 Task: Look for products from Tieman's only.
Action: Mouse moved to (19, 121)
Screenshot: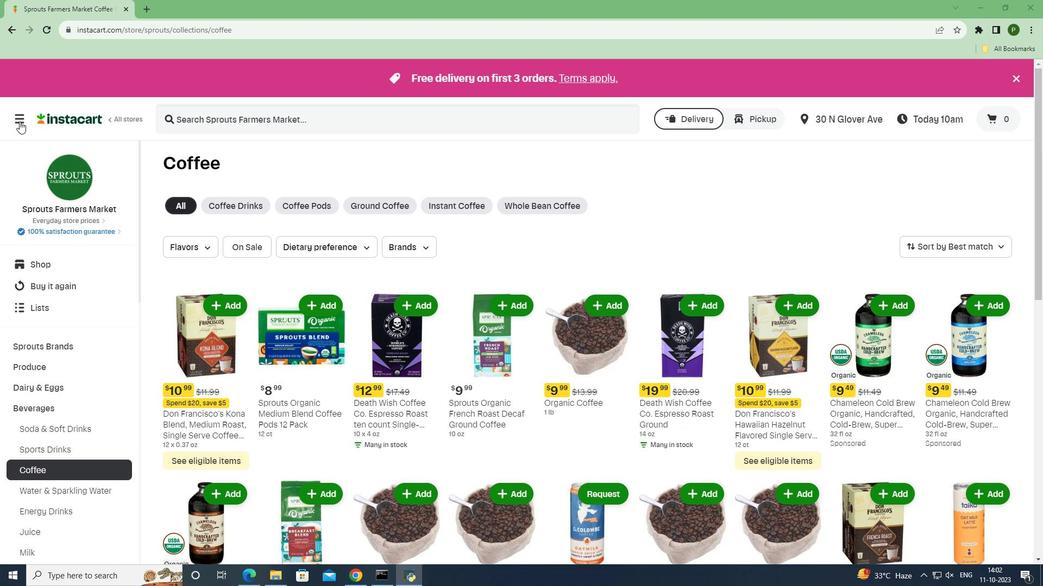 
Action: Mouse pressed left at (19, 121)
Screenshot: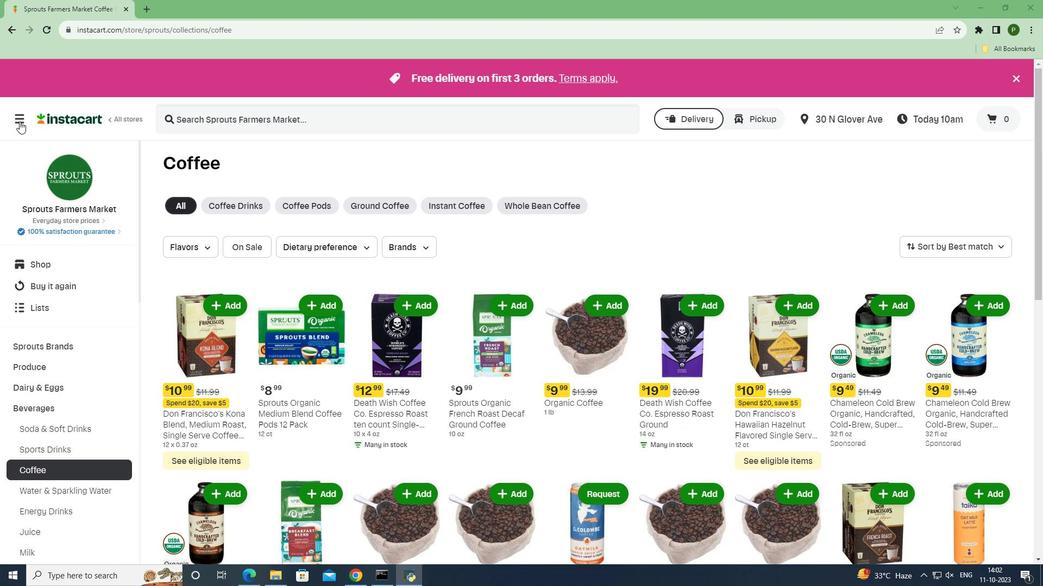 
Action: Mouse moved to (15, 293)
Screenshot: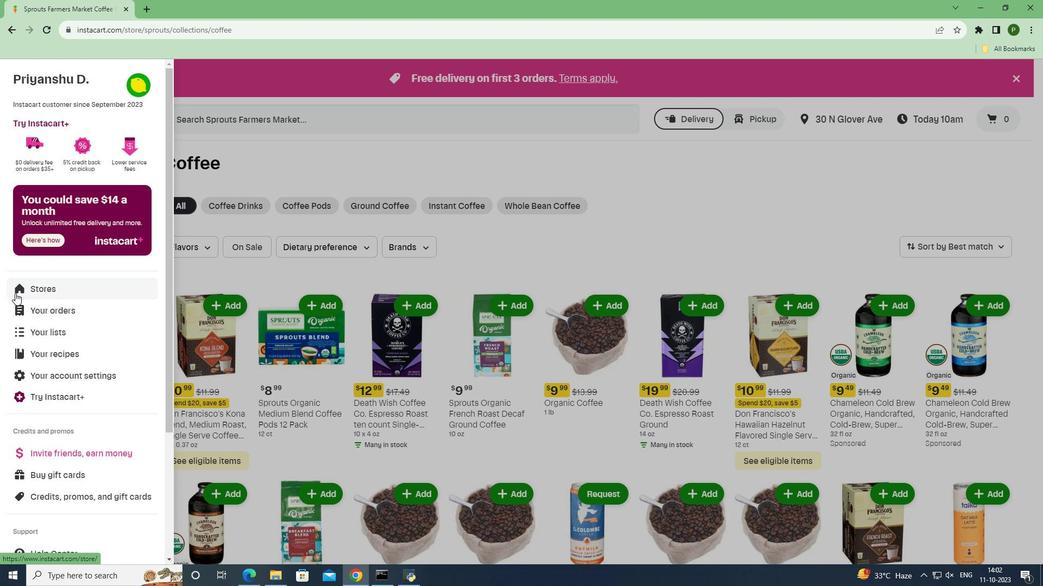 
Action: Mouse pressed left at (15, 293)
Screenshot: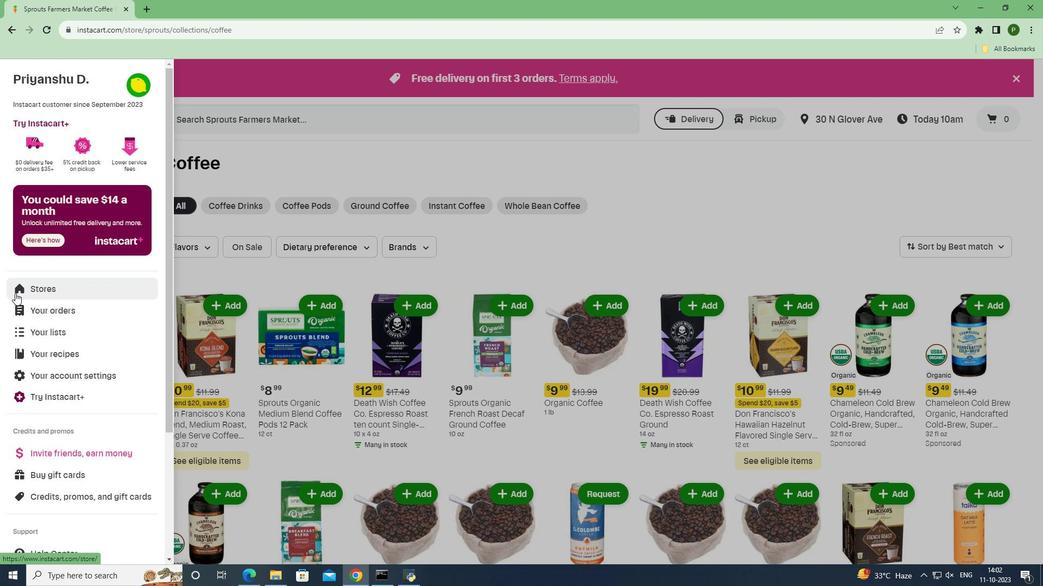 
Action: Mouse moved to (262, 129)
Screenshot: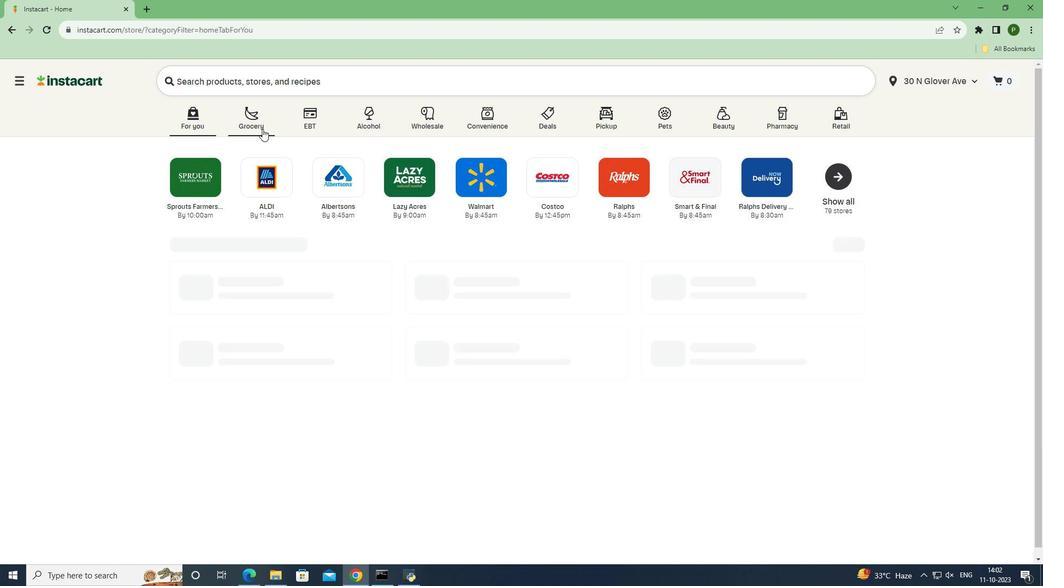 
Action: Mouse pressed left at (262, 129)
Screenshot: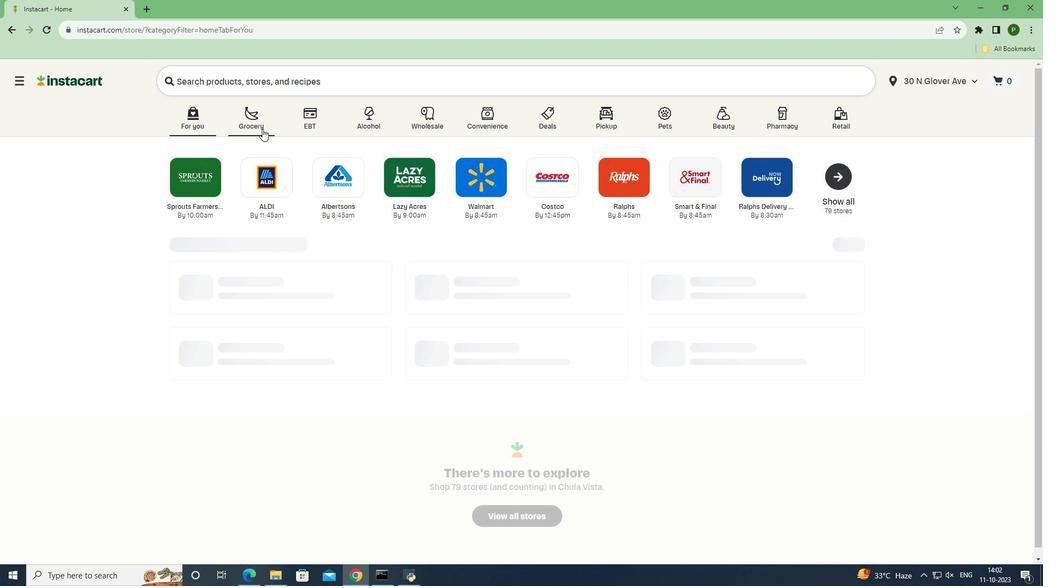 
Action: Mouse moved to (428, 242)
Screenshot: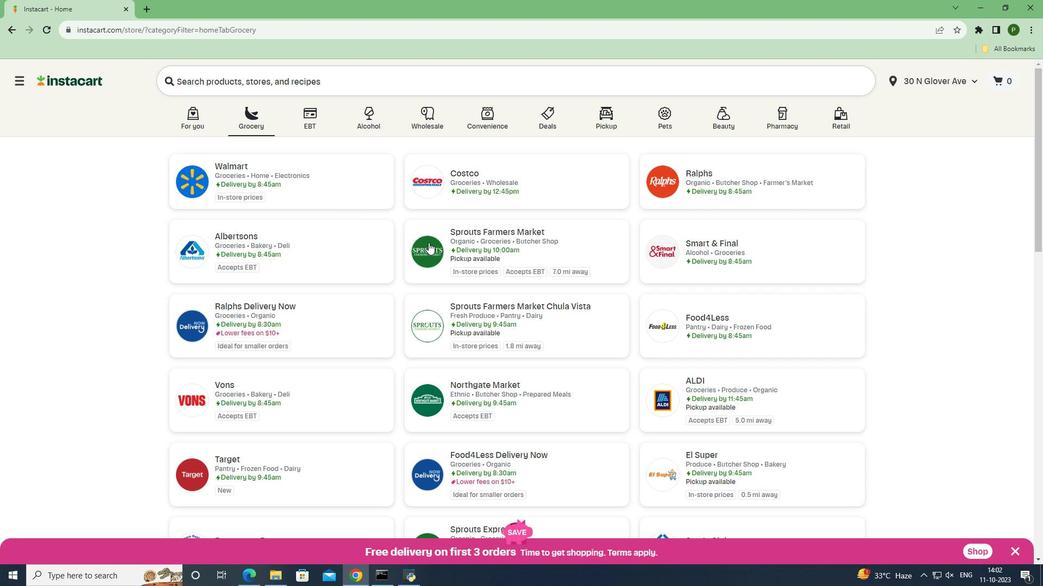 
Action: Mouse pressed left at (428, 242)
Screenshot: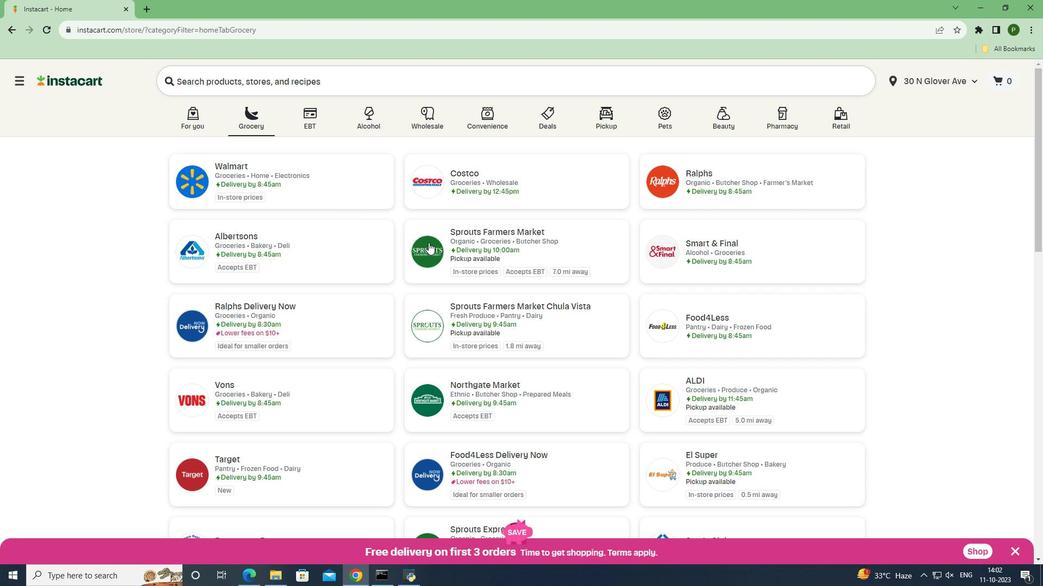 
Action: Mouse moved to (30, 410)
Screenshot: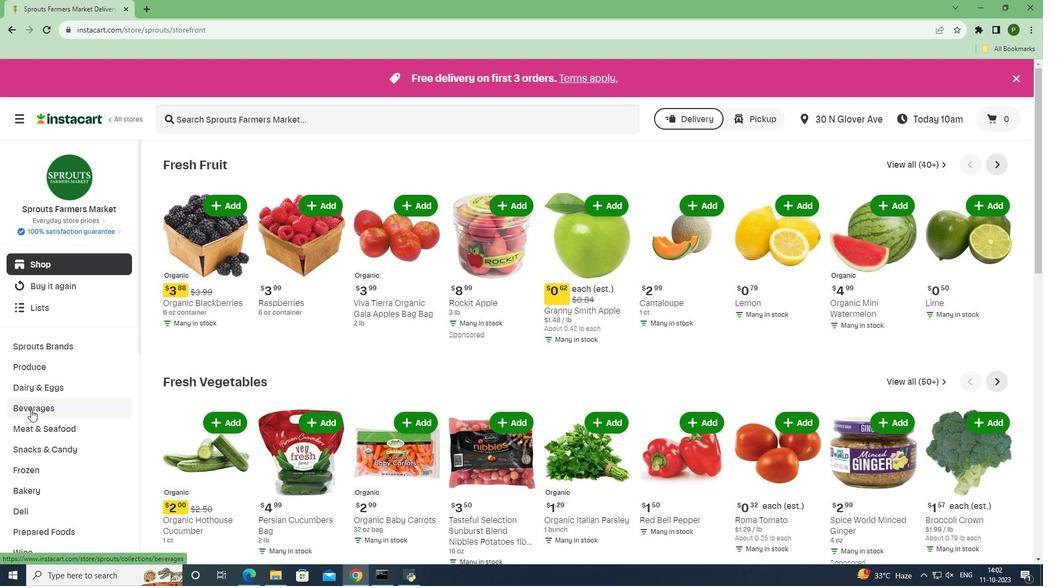 
Action: Mouse pressed left at (30, 410)
Screenshot: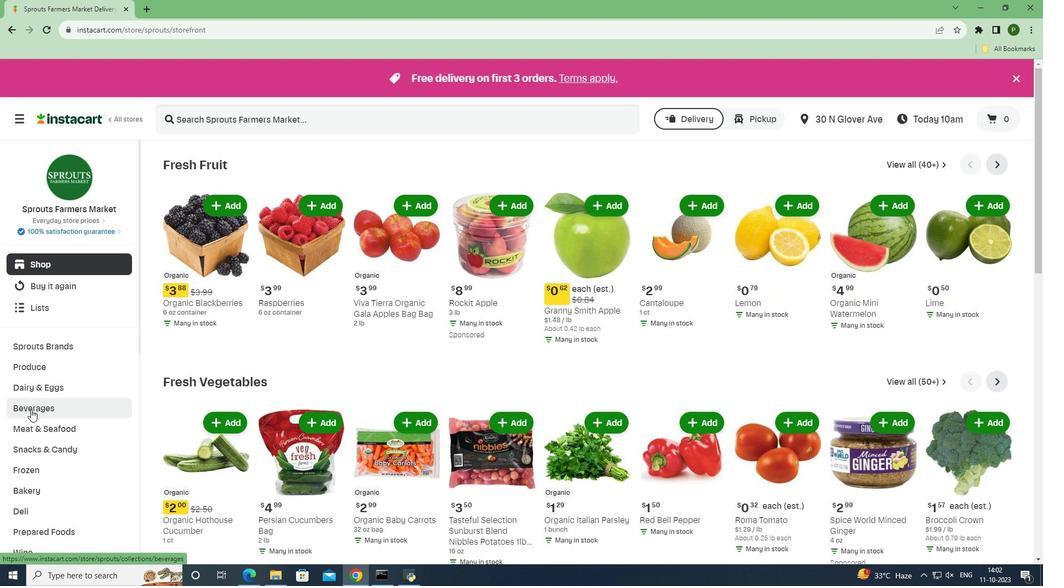 
Action: Mouse moved to (32, 469)
Screenshot: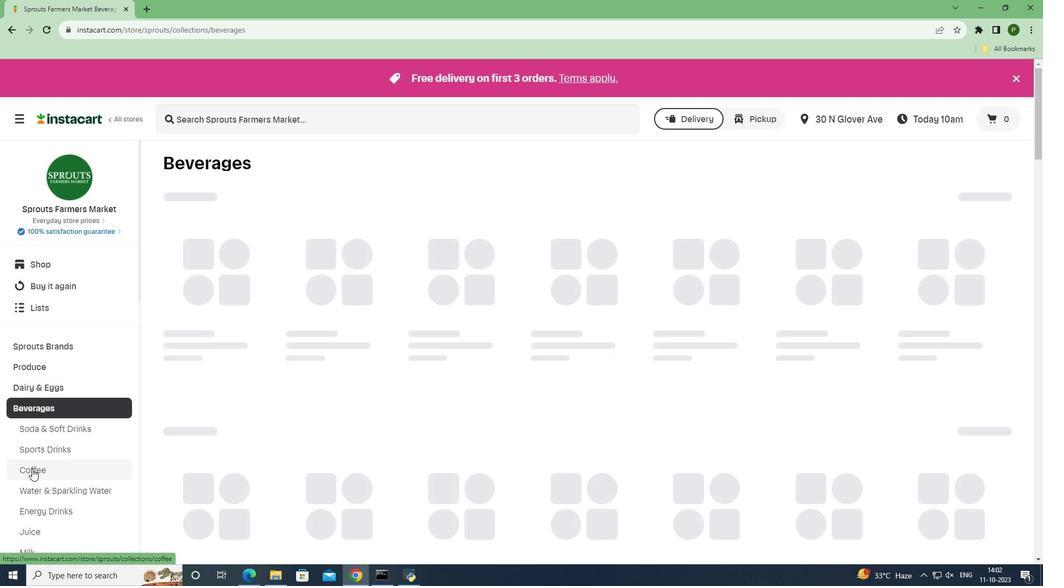 
Action: Mouse pressed left at (32, 469)
Screenshot: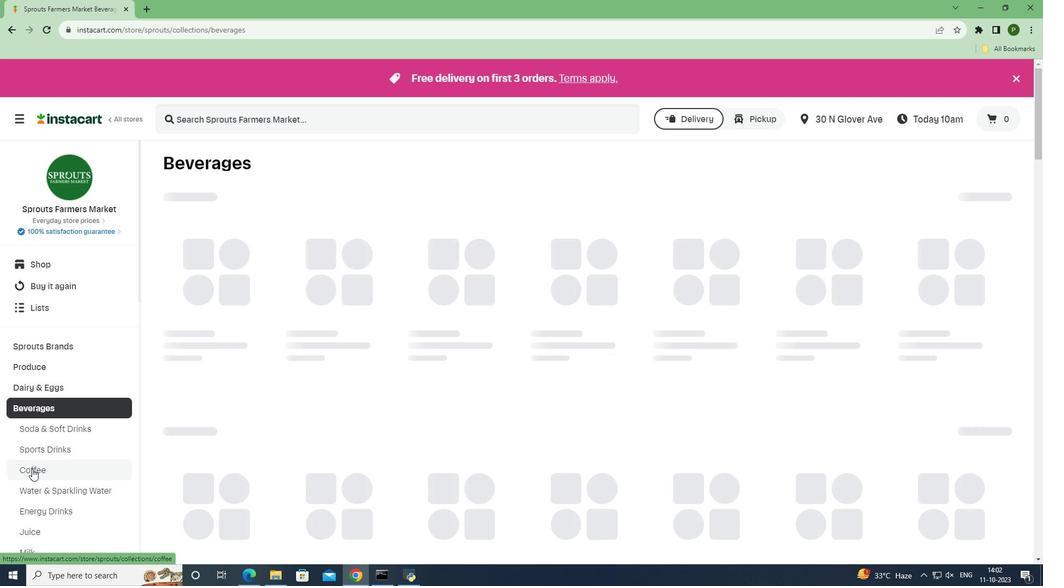 
Action: Mouse moved to (394, 239)
Screenshot: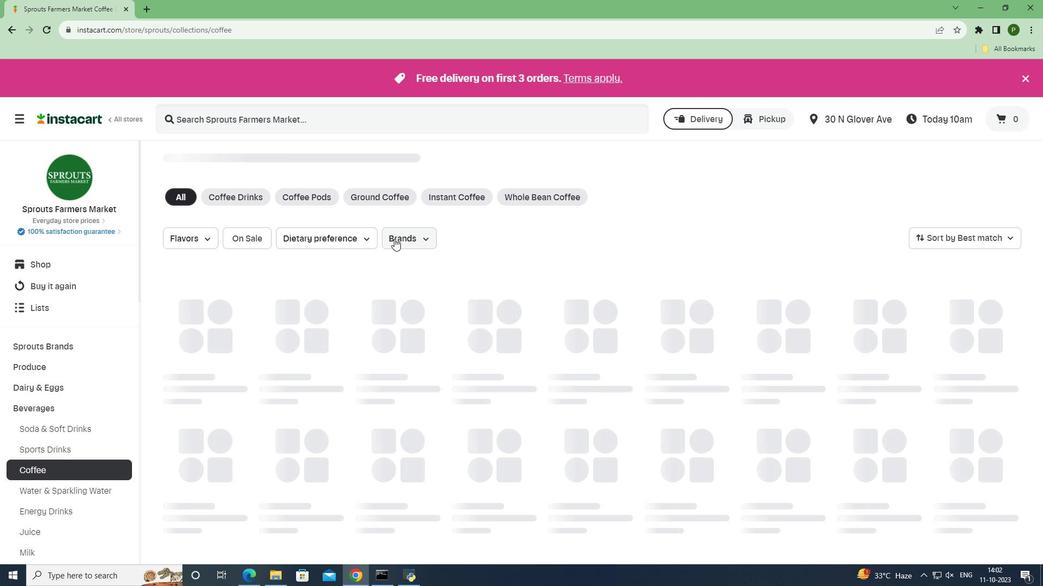 
Action: Mouse pressed left at (394, 239)
Screenshot: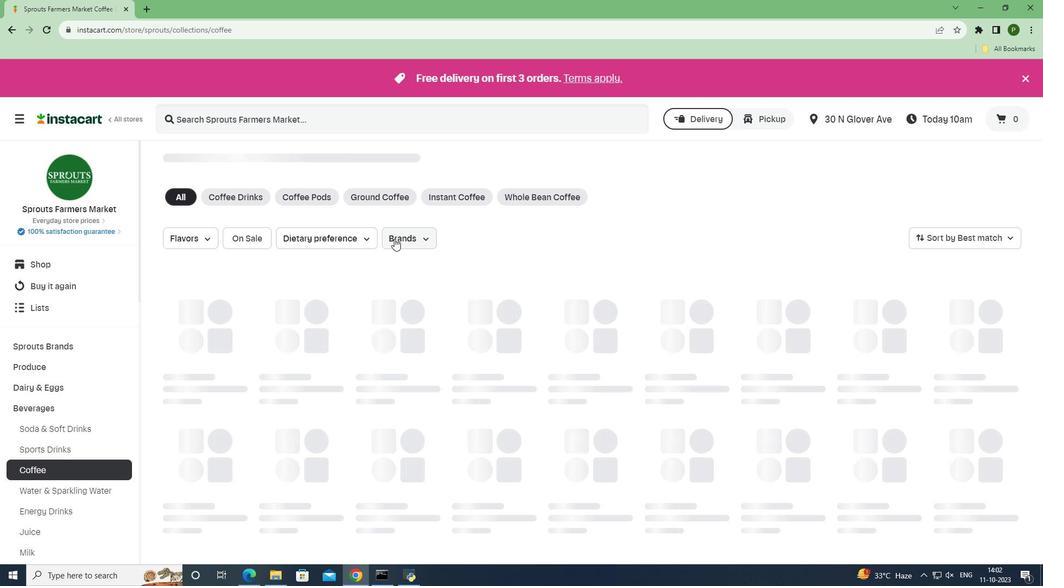 
Action: Mouse moved to (420, 307)
Screenshot: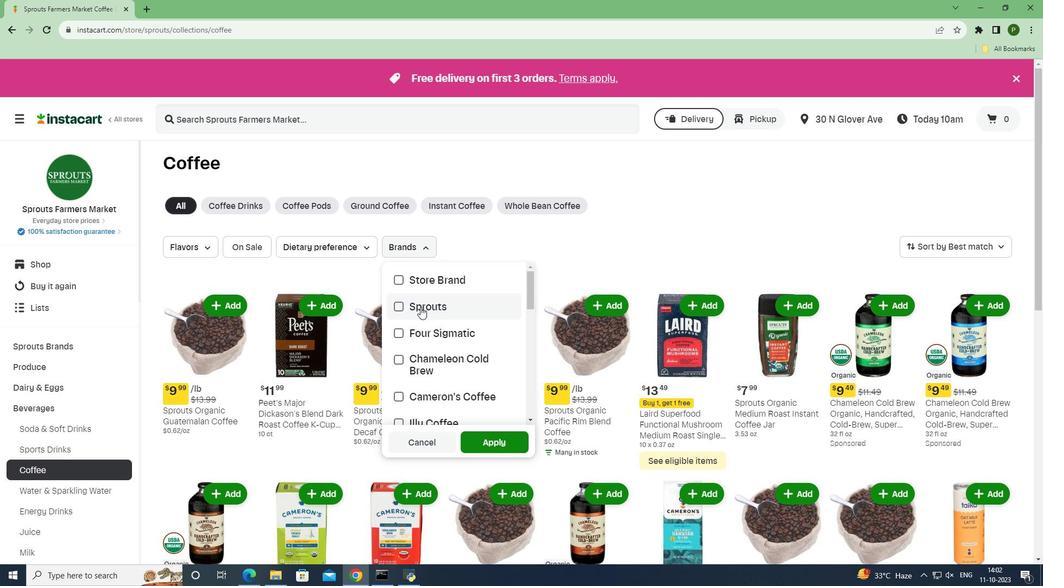 
Action: Mouse scrolled (420, 306) with delta (0, 0)
Screenshot: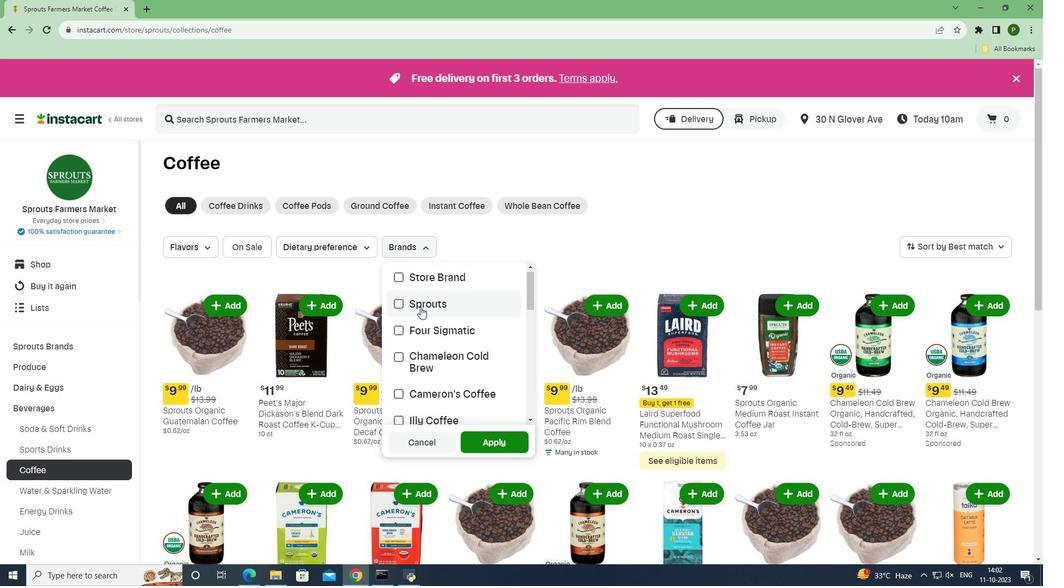 
Action: Mouse scrolled (420, 306) with delta (0, 0)
Screenshot: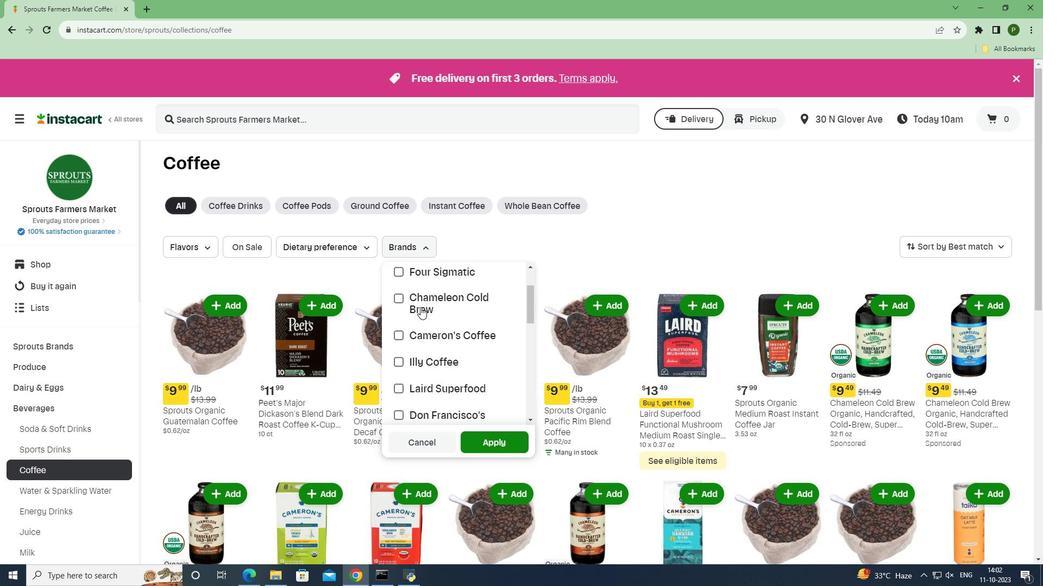 
Action: Mouse scrolled (420, 306) with delta (0, 0)
Screenshot: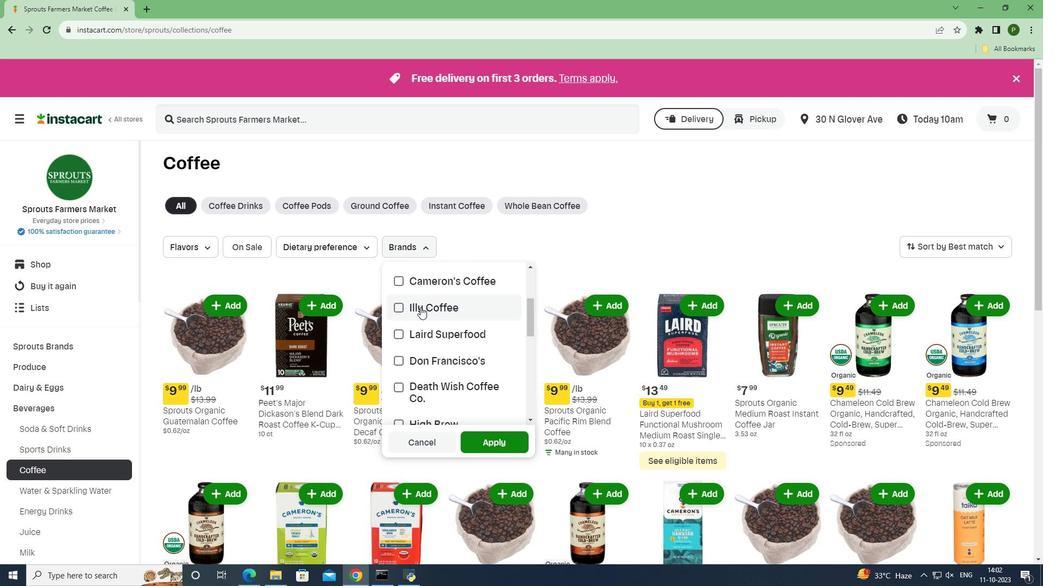 
Action: Mouse scrolled (420, 306) with delta (0, 0)
Screenshot: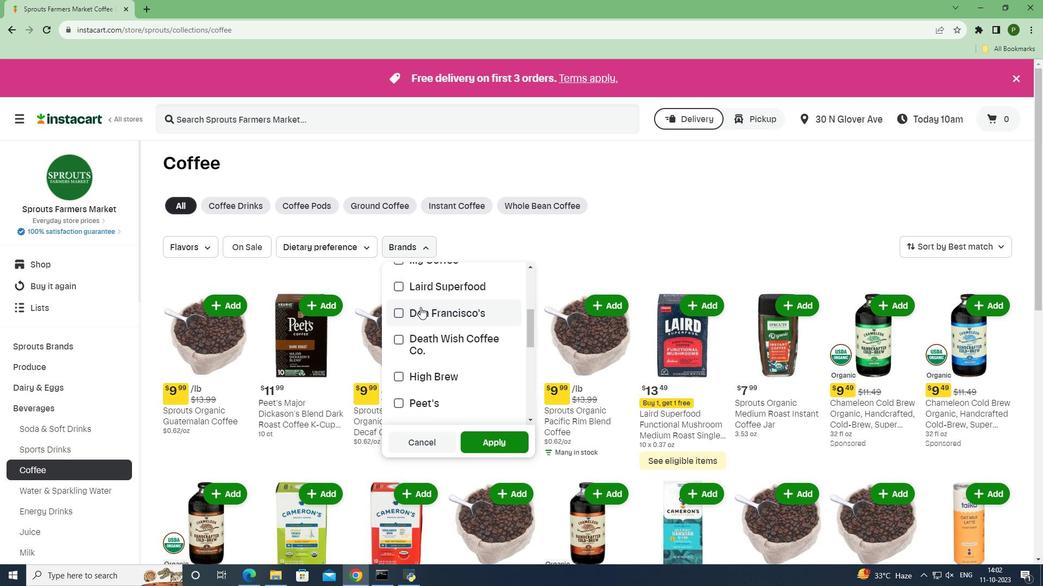 
Action: Mouse scrolled (420, 306) with delta (0, 0)
Screenshot: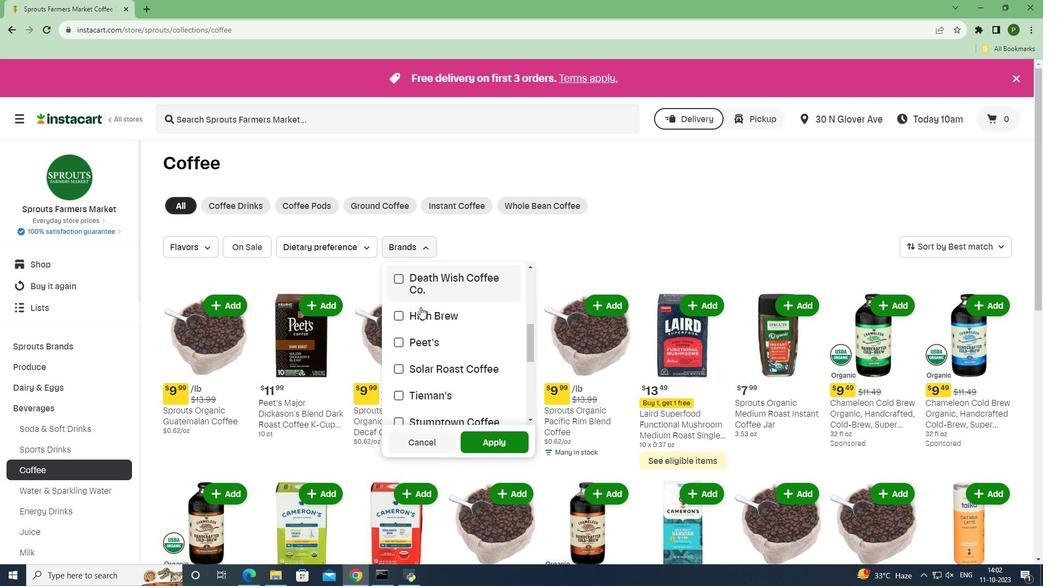 
Action: Mouse moved to (420, 348)
Screenshot: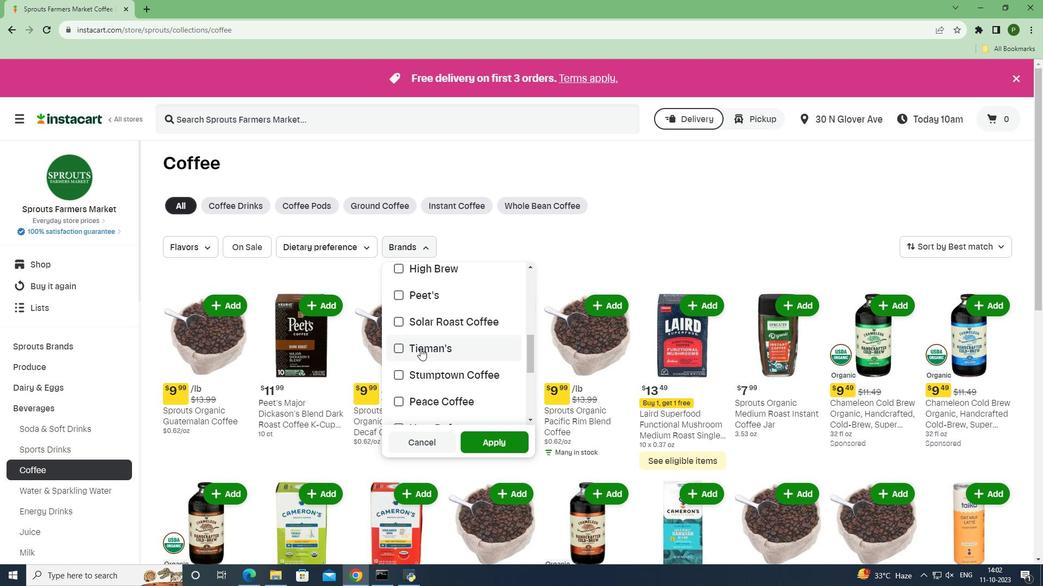 
Action: Mouse pressed left at (420, 348)
Screenshot: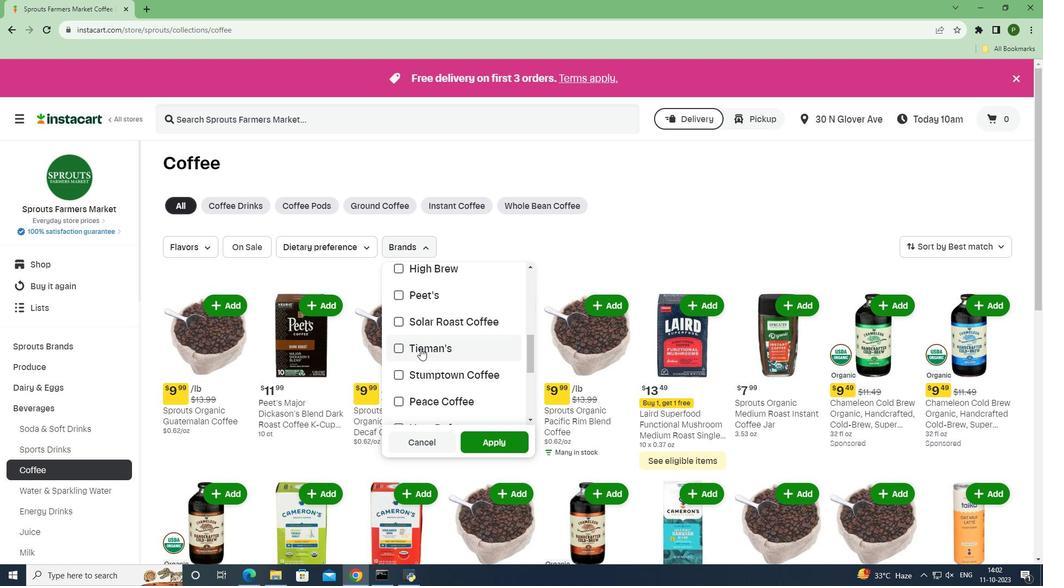 
Action: Mouse moved to (492, 438)
Screenshot: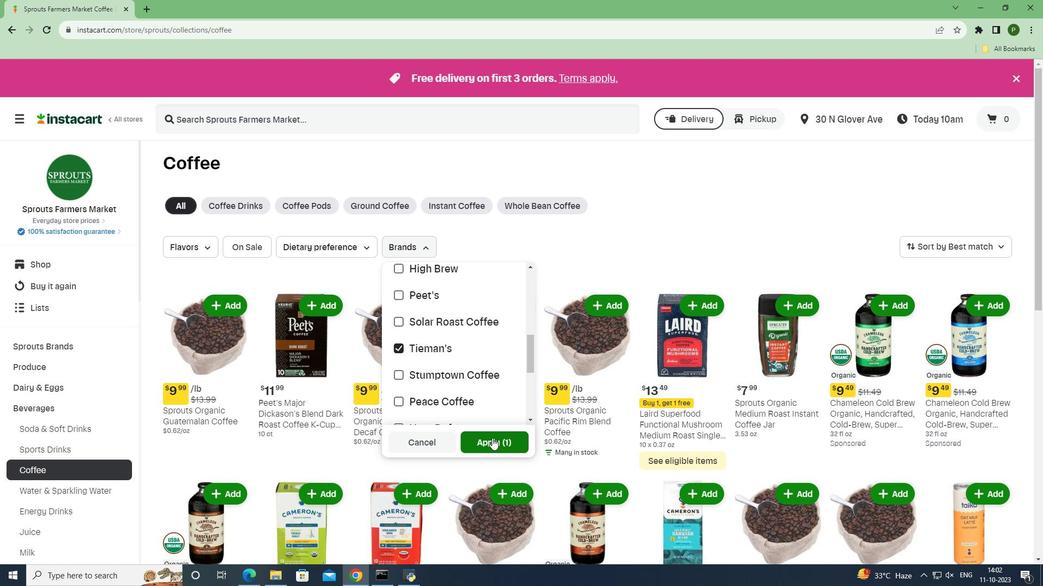 
Action: Mouse pressed left at (492, 438)
Screenshot: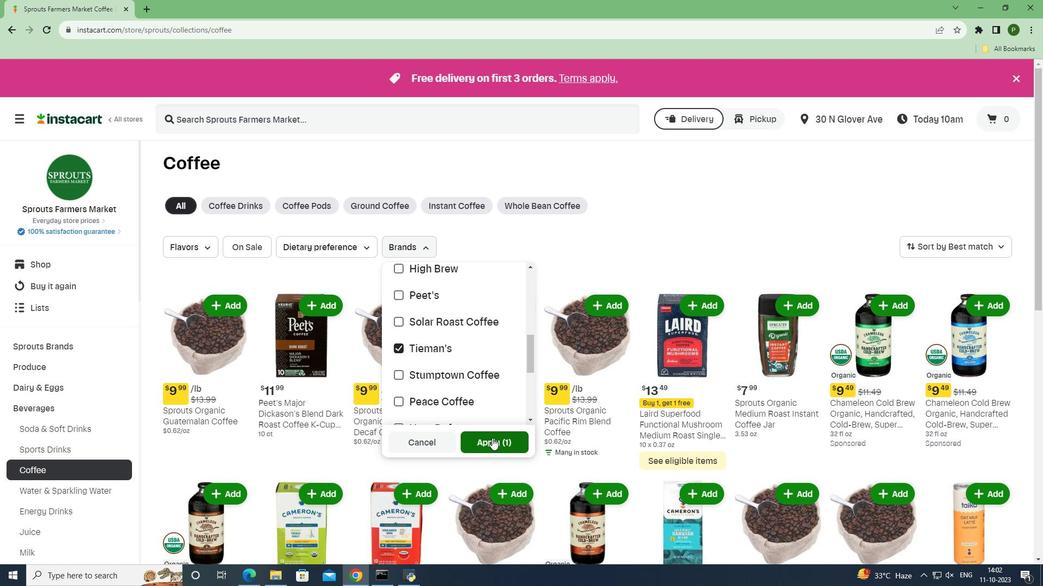 
Action: Mouse moved to (571, 359)
Screenshot: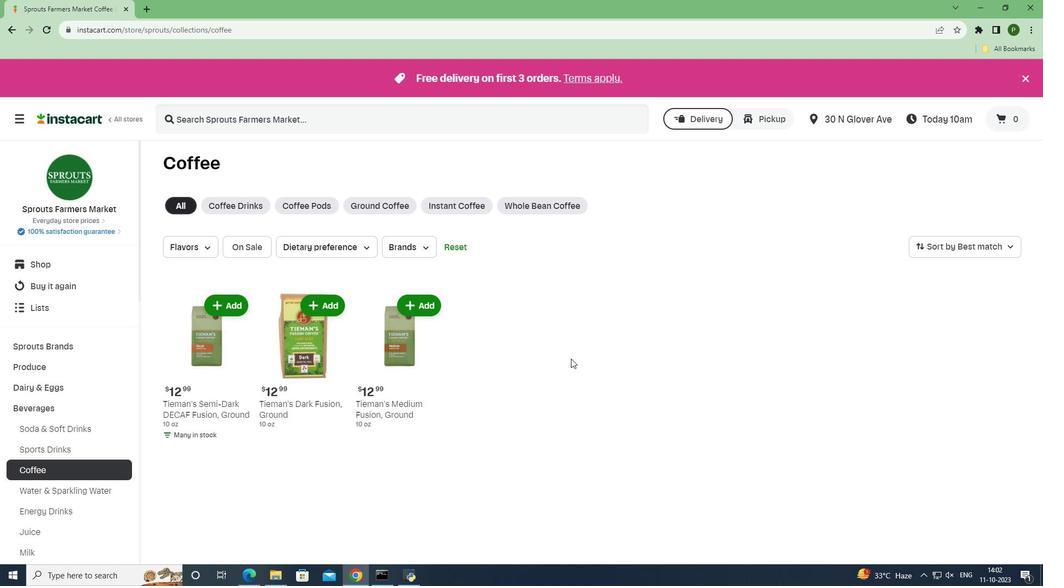 
